 Task: Locate the nearest music festivals to Nashville, Tennessee, and Atlanta, Georgia.
Action: Key pressed <Key.caps_lock>N<Key.caps_lock>ashvo<Key.backspace>ille,<Key.caps_lock>T<Key.caps_lock>ennesee<Key.enter>
Screenshot: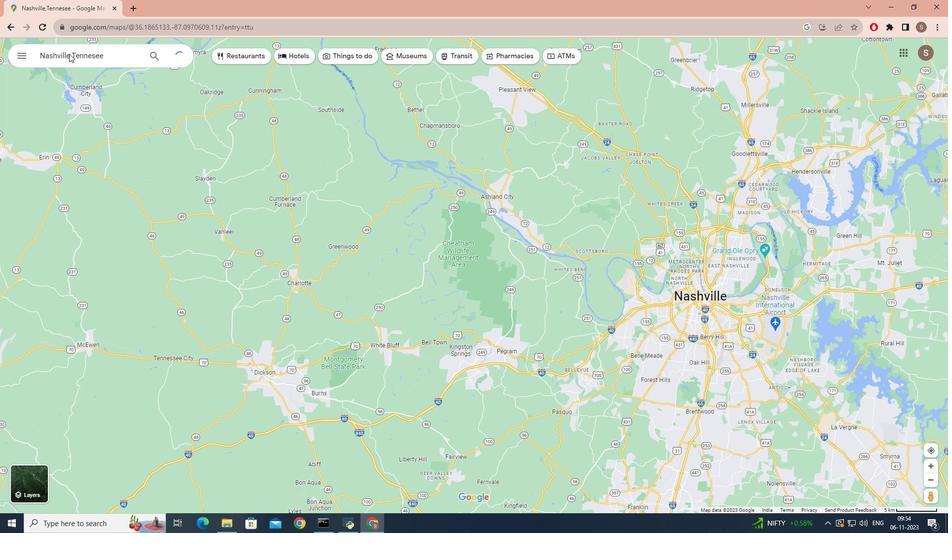 
Action: Mouse moved to (114, 225)
Screenshot: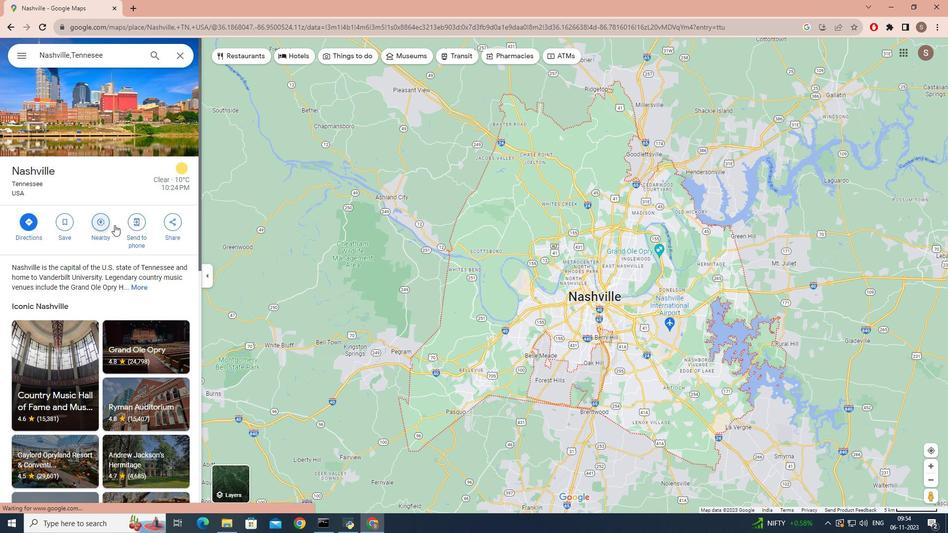
Action: Mouse pressed left at (114, 225)
Screenshot: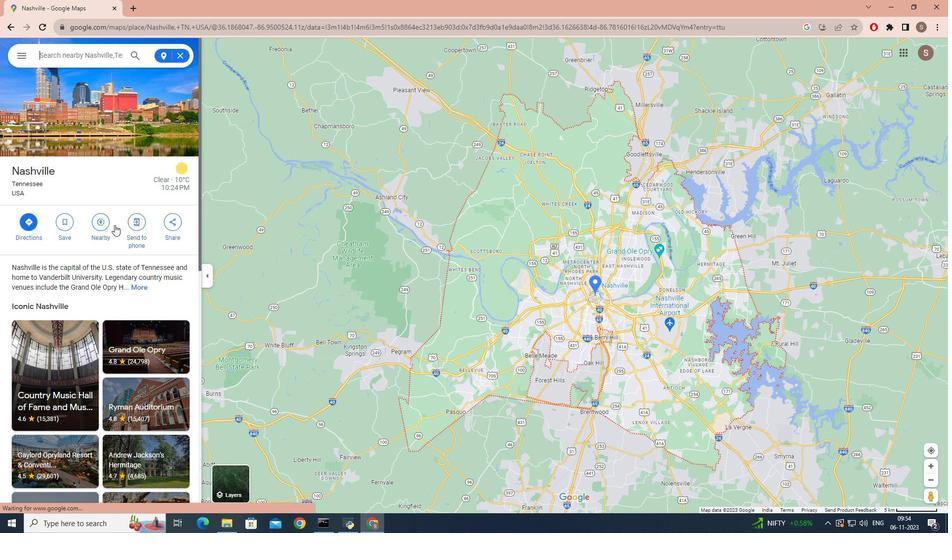 
Action: Mouse moved to (88, 53)
Screenshot: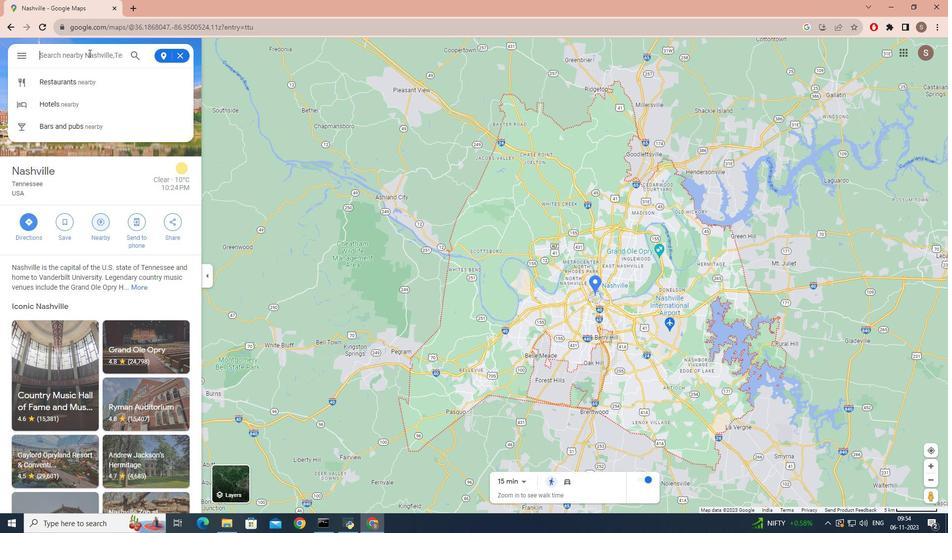 
Action: Key pressed <Key.caps_lock>M<Key.caps_lock>usic<Key.space>festivals<Key.enter>
Screenshot: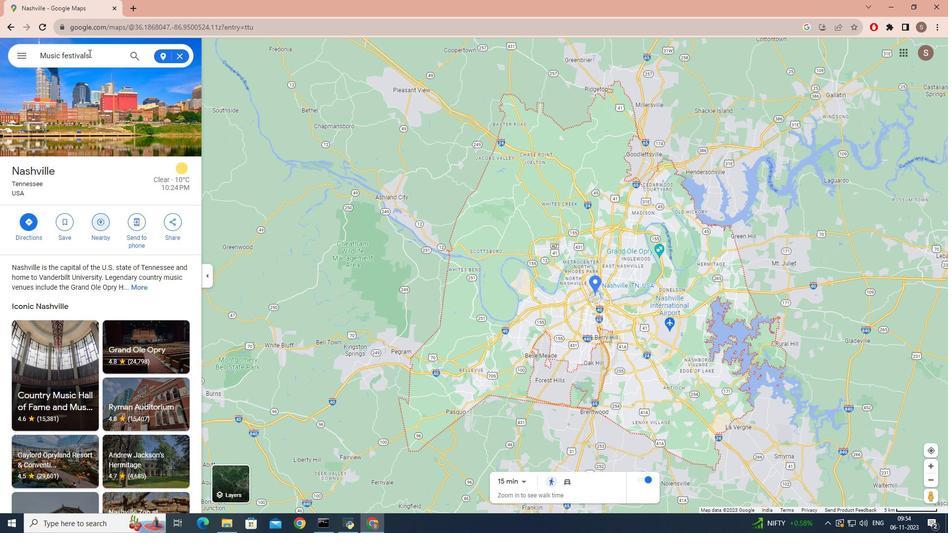 
Action: Mouse moved to (52, 178)
Screenshot: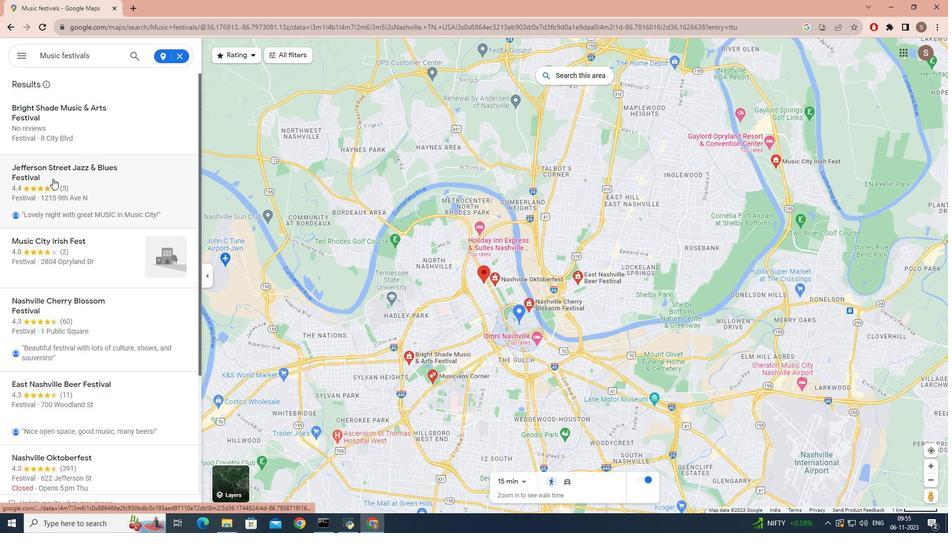 
Action: Mouse scrolled (52, 178) with delta (0, 0)
Screenshot: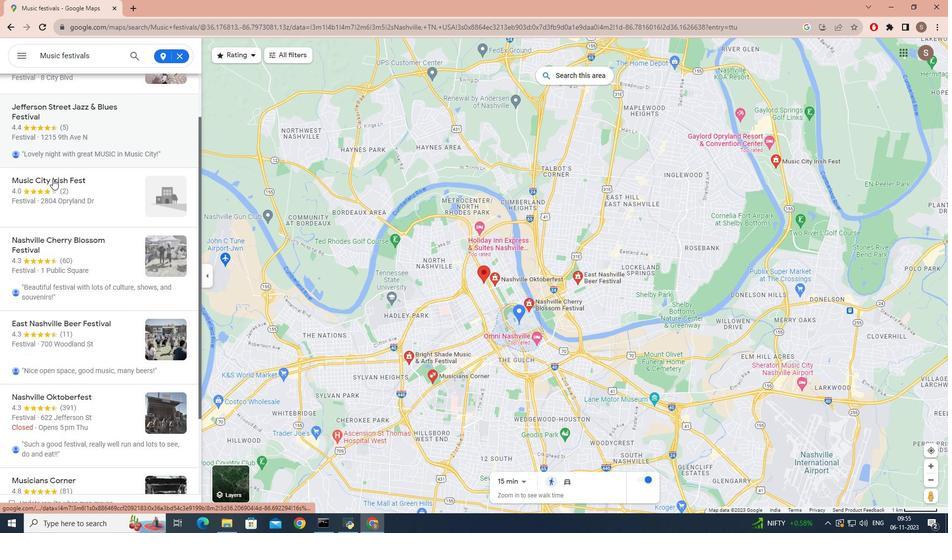 
Action: Mouse scrolled (52, 178) with delta (0, 0)
Screenshot: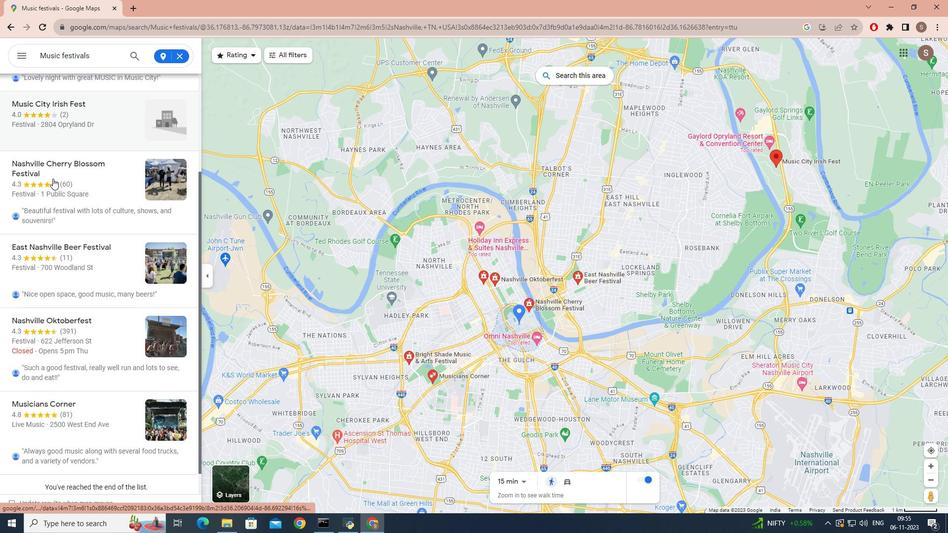 
Action: Mouse scrolled (52, 178) with delta (0, 0)
Screenshot: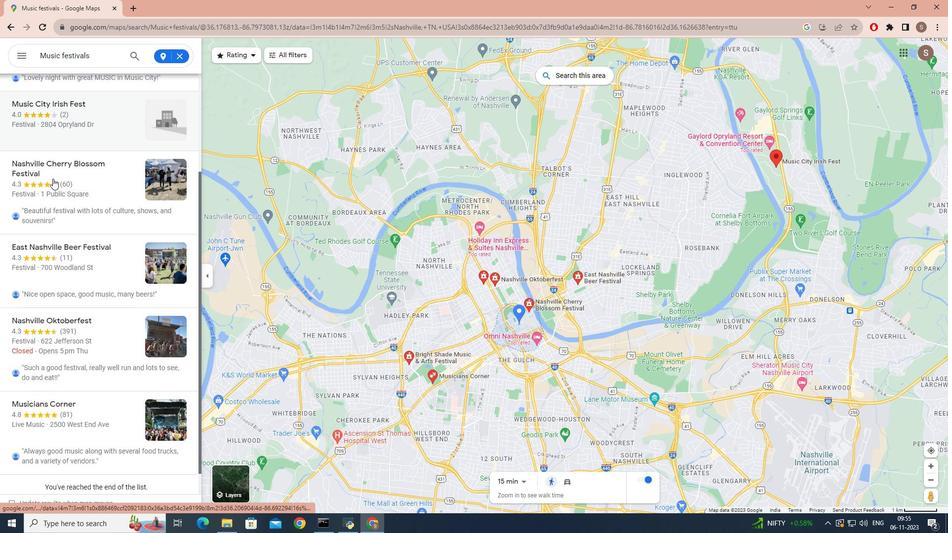 
Action: Mouse scrolled (52, 178) with delta (0, 0)
Screenshot: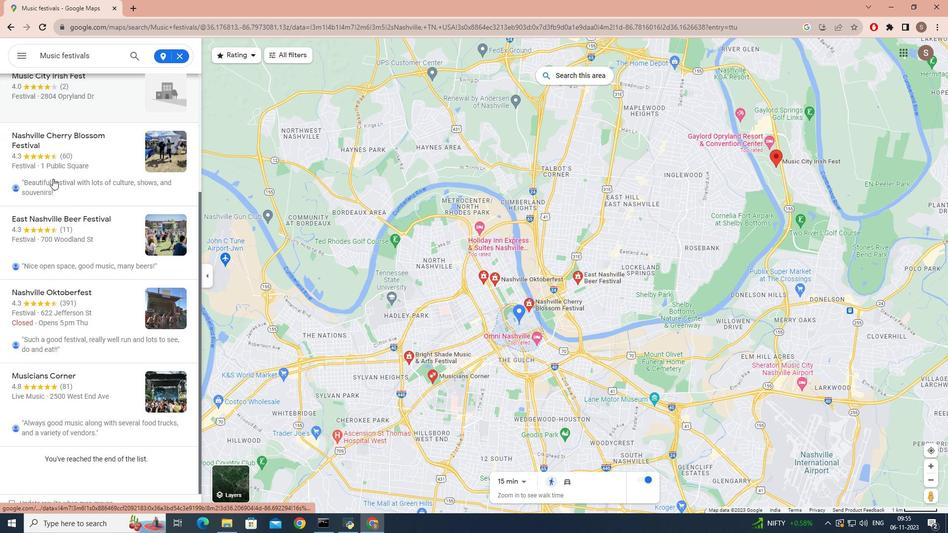 
Action: Mouse scrolled (52, 178) with delta (0, 0)
Screenshot: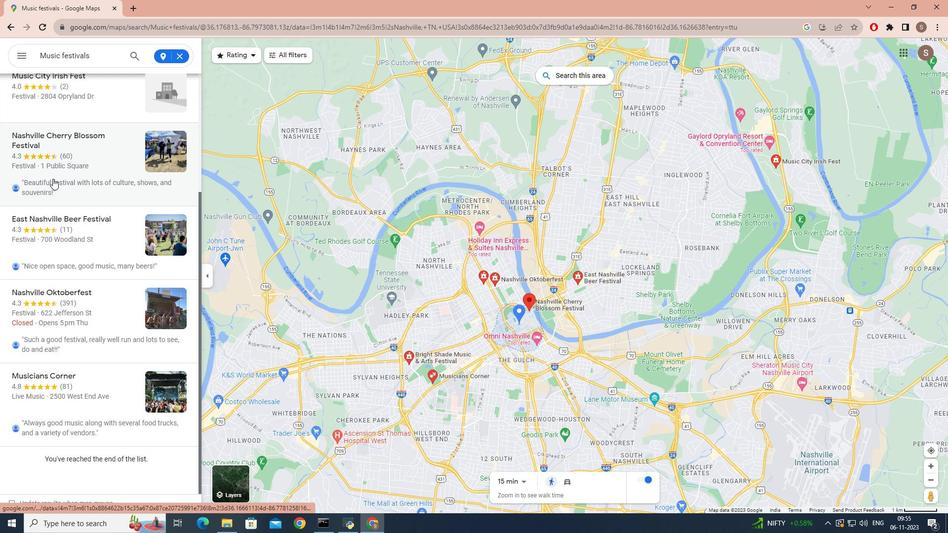 
Action: Mouse scrolled (52, 178) with delta (0, 0)
Screenshot: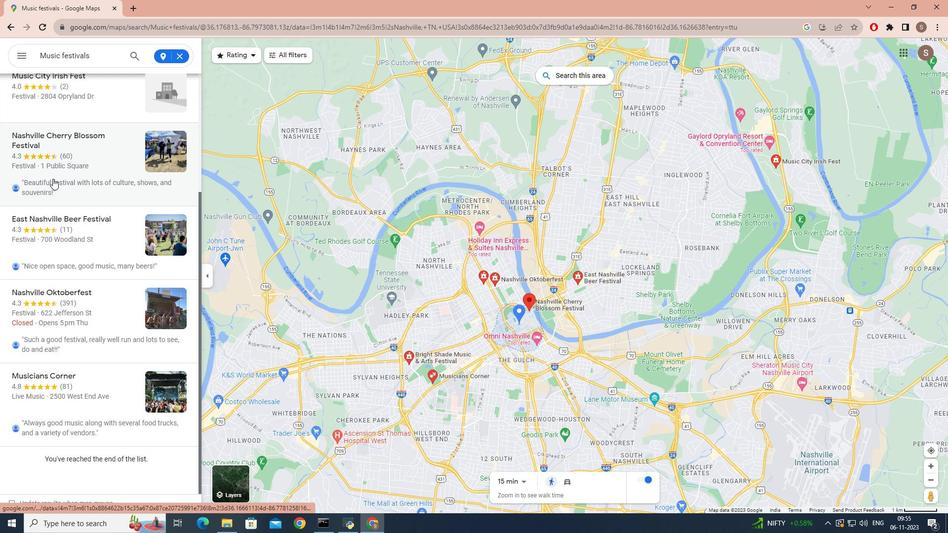 
Action: Mouse scrolled (52, 178) with delta (0, 0)
Screenshot: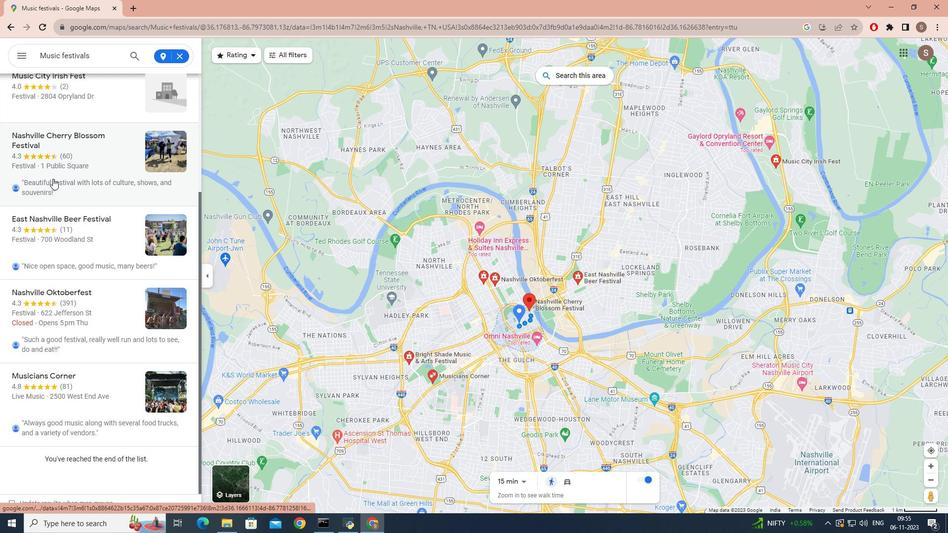 
Action: Mouse scrolled (52, 179) with delta (0, 0)
Screenshot: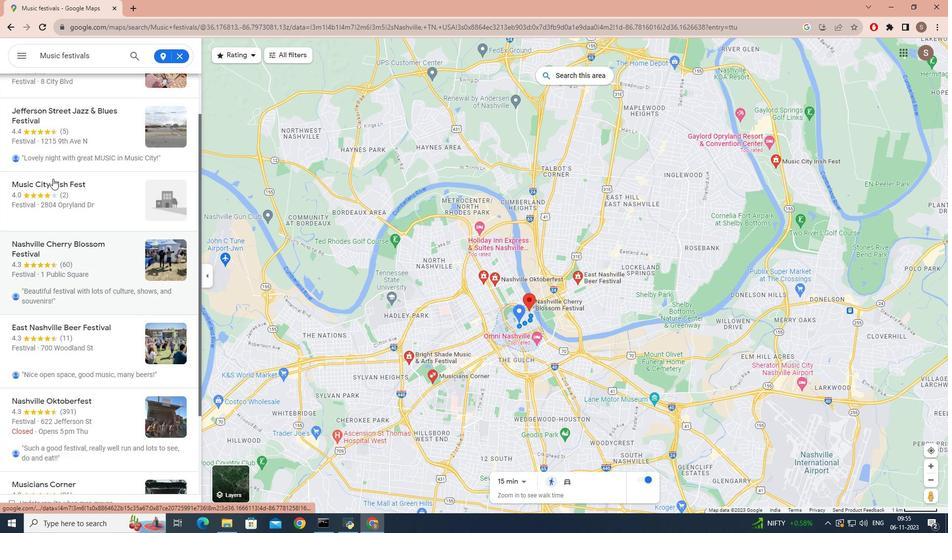 
Action: Mouse scrolled (52, 179) with delta (0, 0)
Screenshot: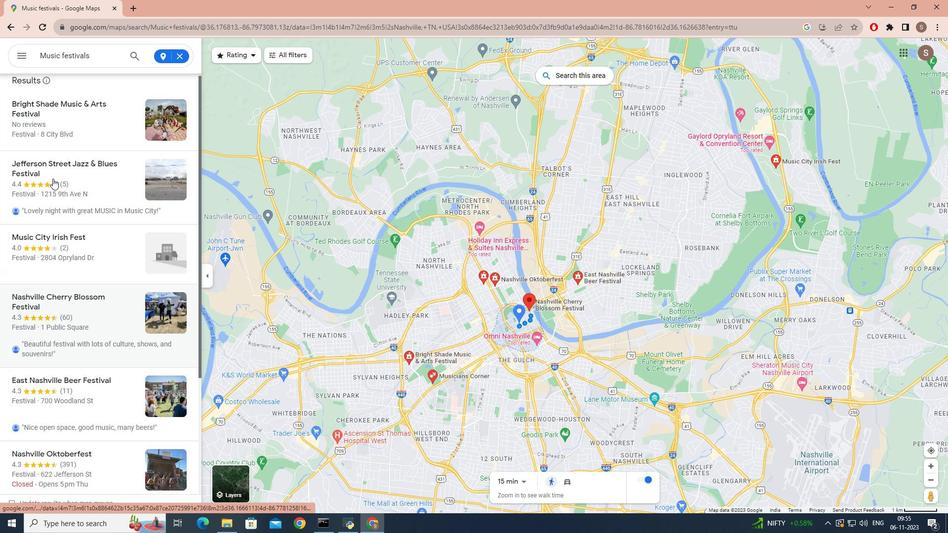 
Action: Mouse scrolled (52, 179) with delta (0, 0)
Screenshot: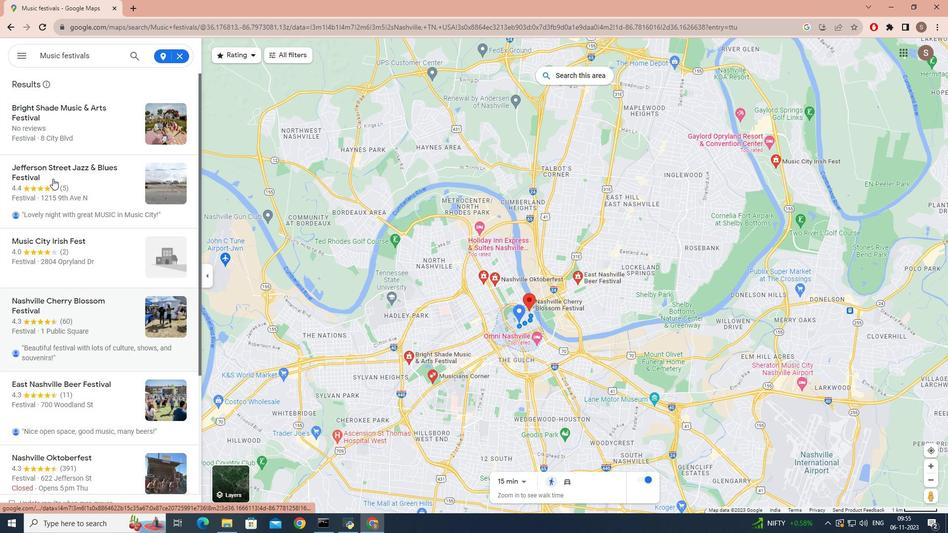 
Action: Mouse scrolled (52, 179) with delta (0, 0)
Screenshot: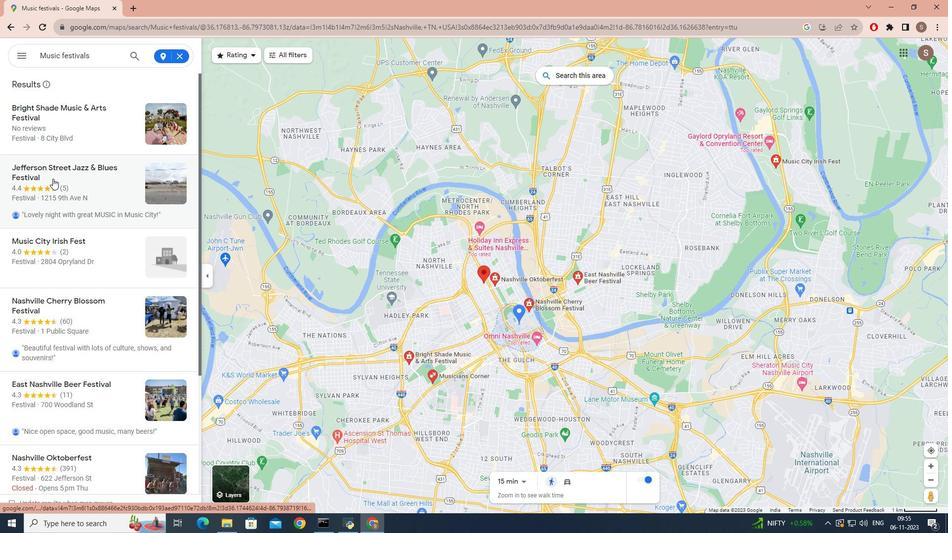 
Action: Mouse scrolled (52, 179) with delta (0, 0)
Screenshot: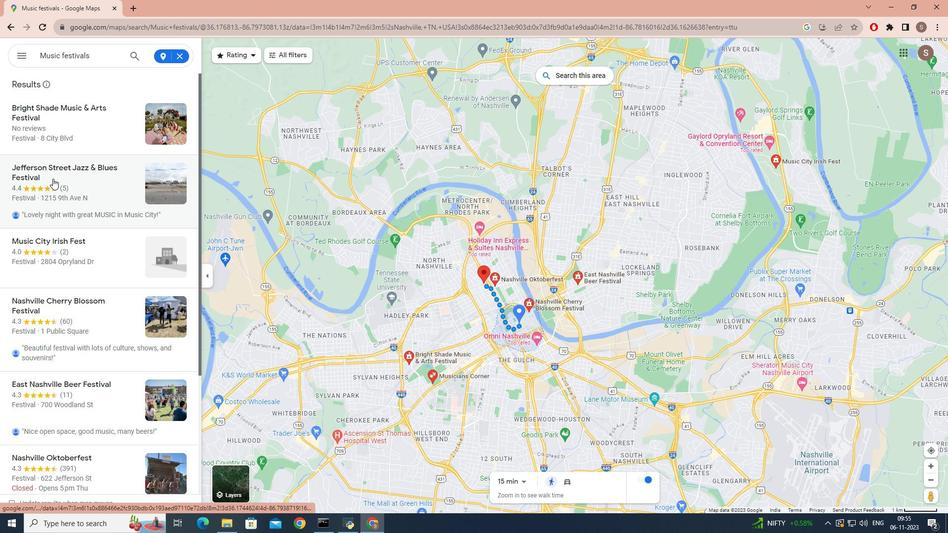 
Action: Mouse scrolled (52, 179) with delta (0, 0)
Screenshot: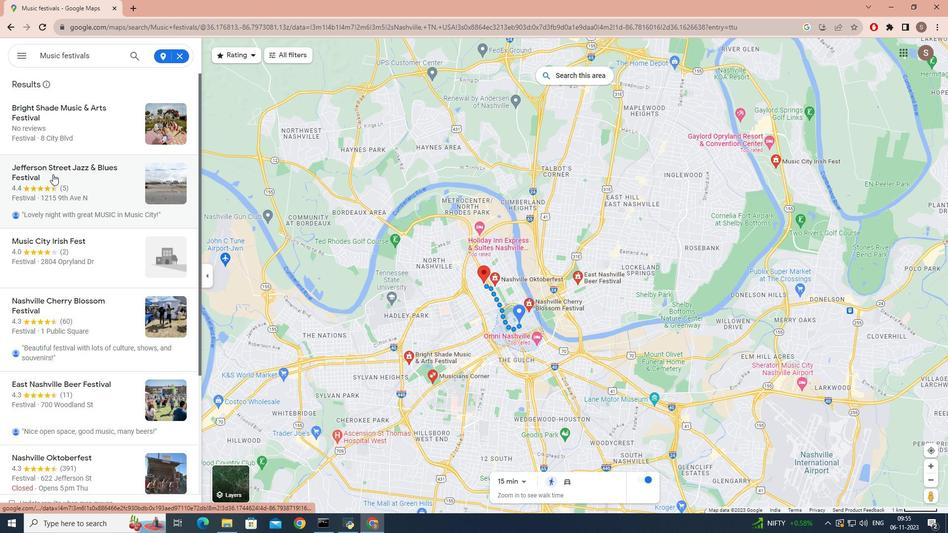 
Action: Mouse moved to (179, 56)
Screenshot: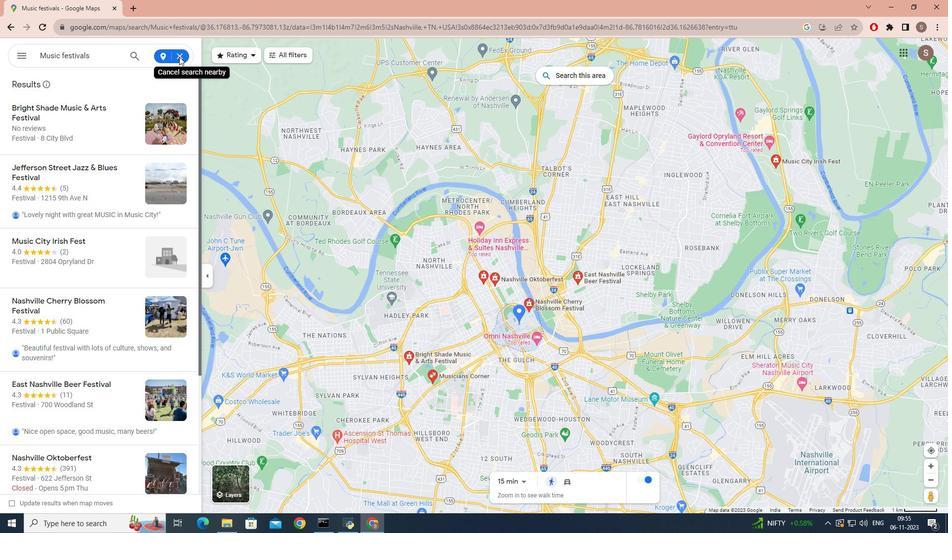 
Action: Mouse pressed left at (179, 56)
Screenshot: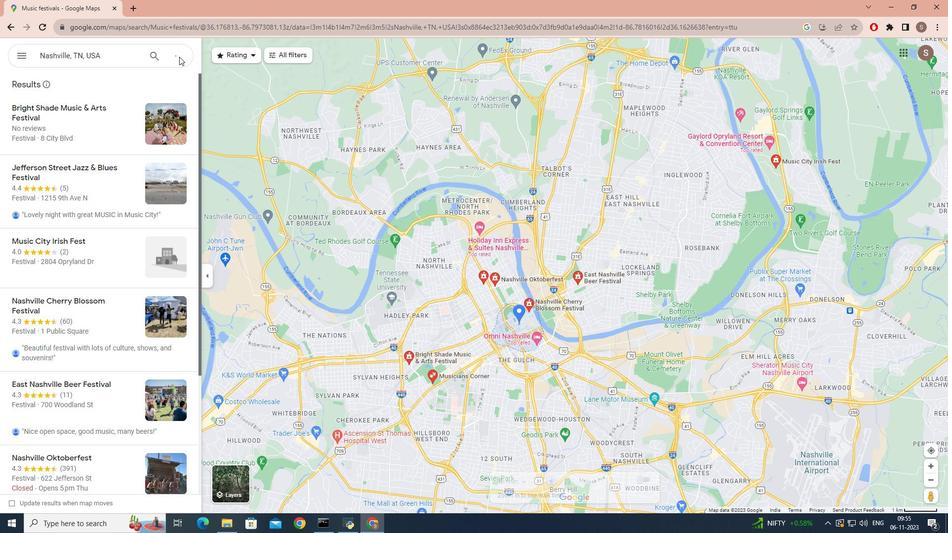 
Action: Mouse pressed left at (179, 56)
Screenshot: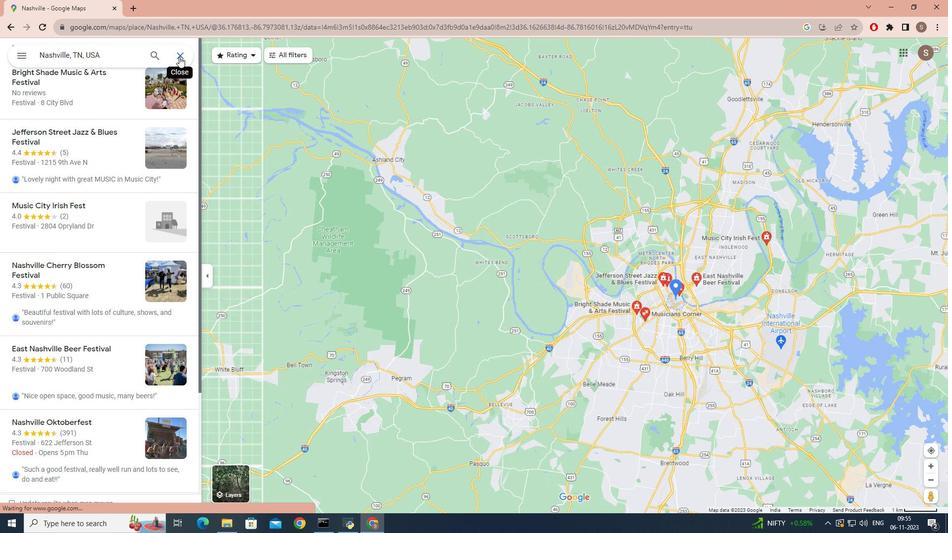 
Action: Mouse moved to (85, 56)
Screenshot: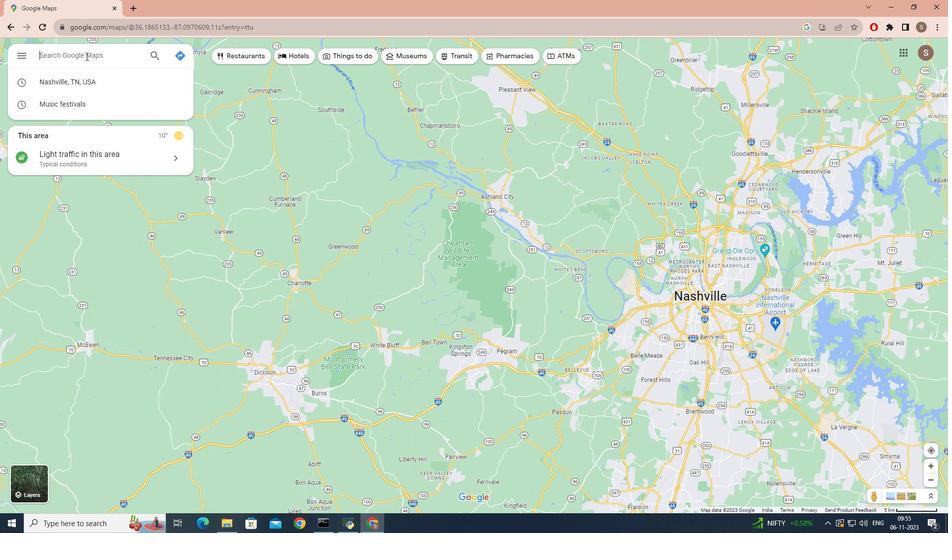 
Action: Mouse pressed left at (85, 56)
Screenshot: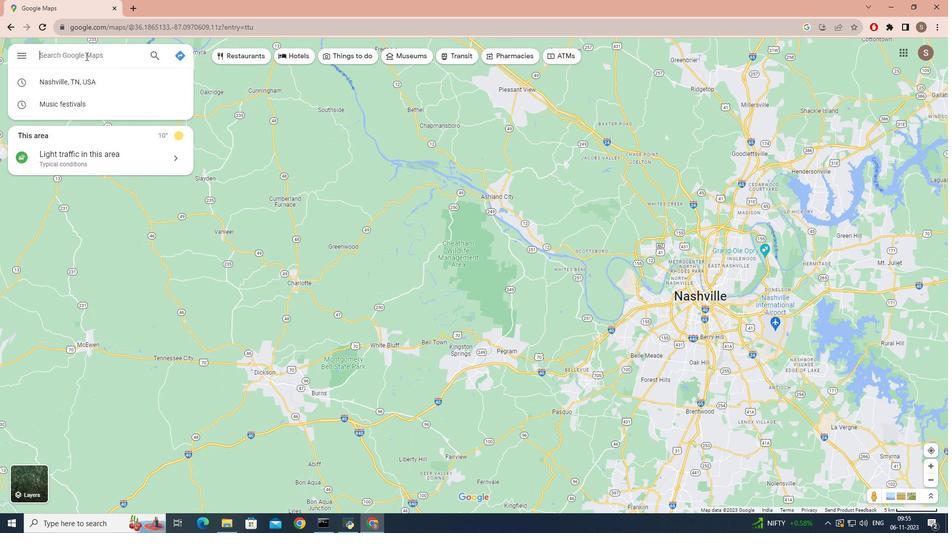 
Action: Key pressed <Key.caps_lock>A
Screenshot: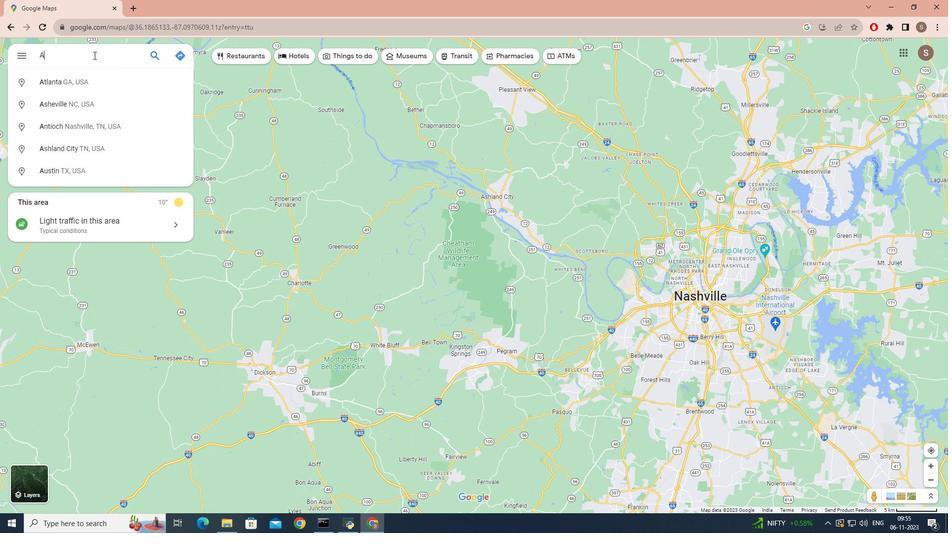 
Action: Mouse moved to (93, 55)
Screenshot: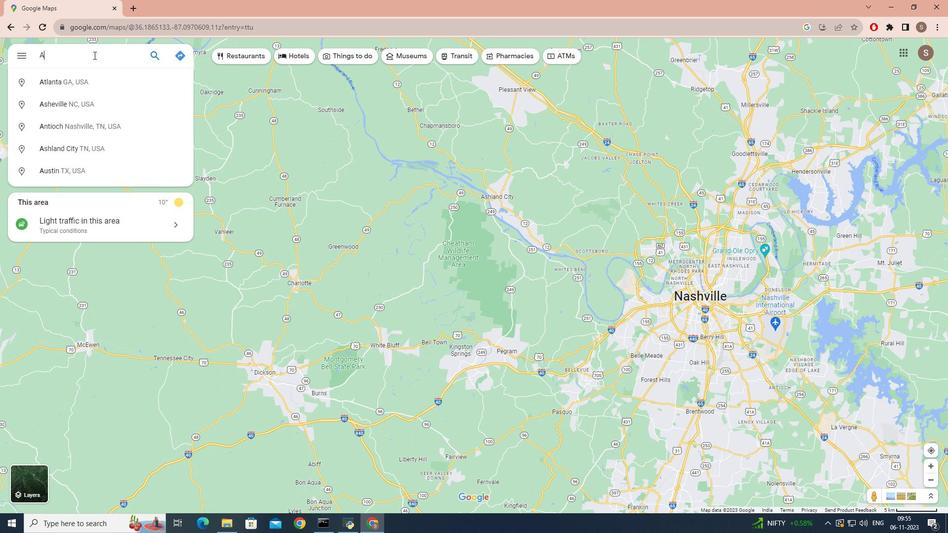 
Action: Key pressed <Key.caps_lock>tll<Key.backspace>anta,<Key.caps_lock>G<Key.caps_lock>eor
Screenshot: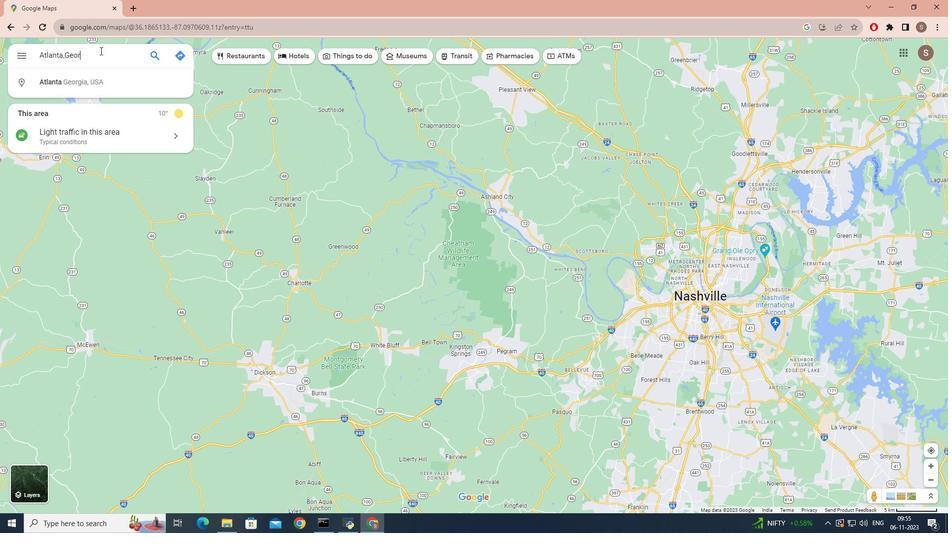 
Action: Mouse moved to (100, 50)
Screenshot: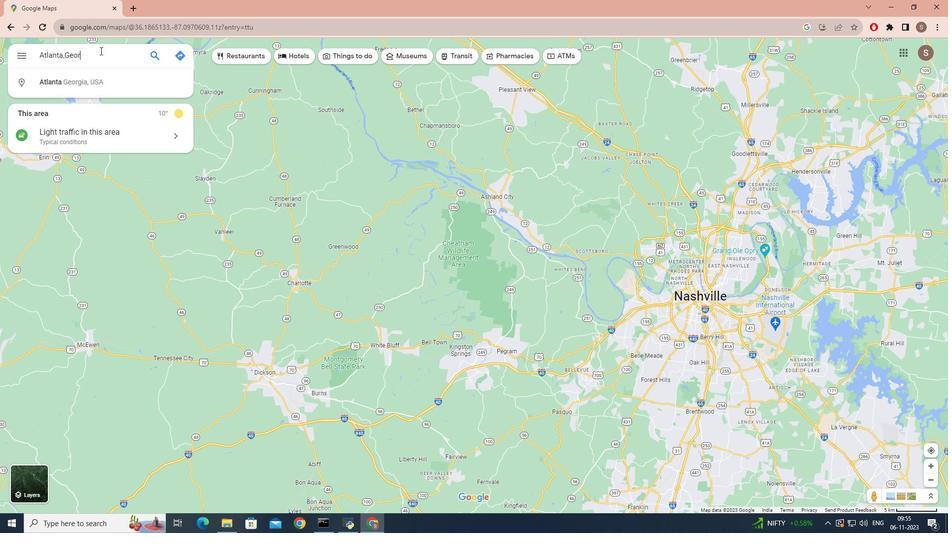 
Action: Key pressed gia<Key.enter>
Screenshot: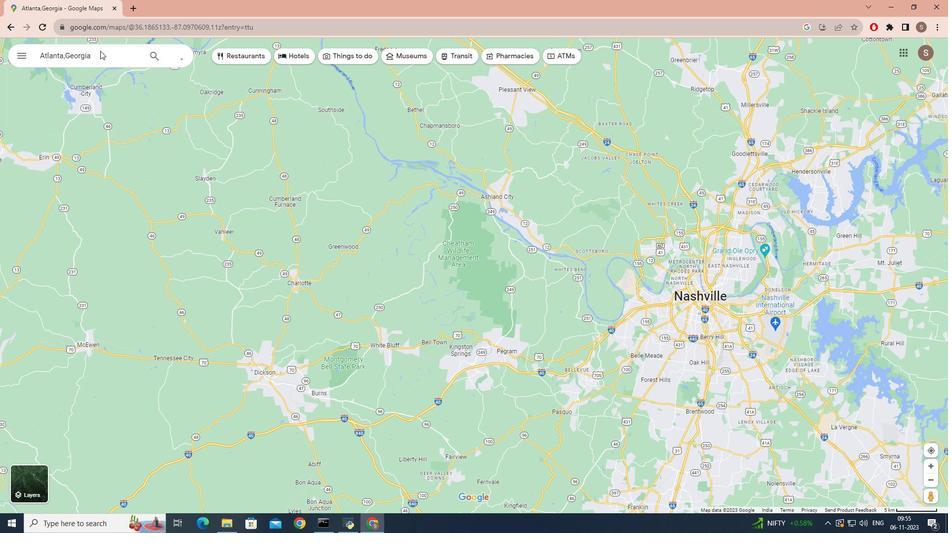
Action: Mouse moved to (96, 223)
Screenshot: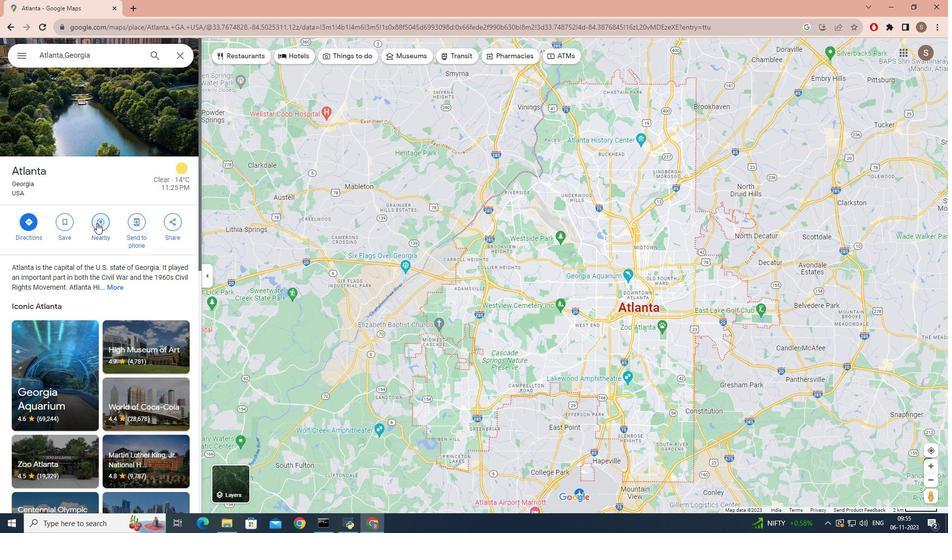 
Action: Mouse pressed left at (96, 223)
Screenshot: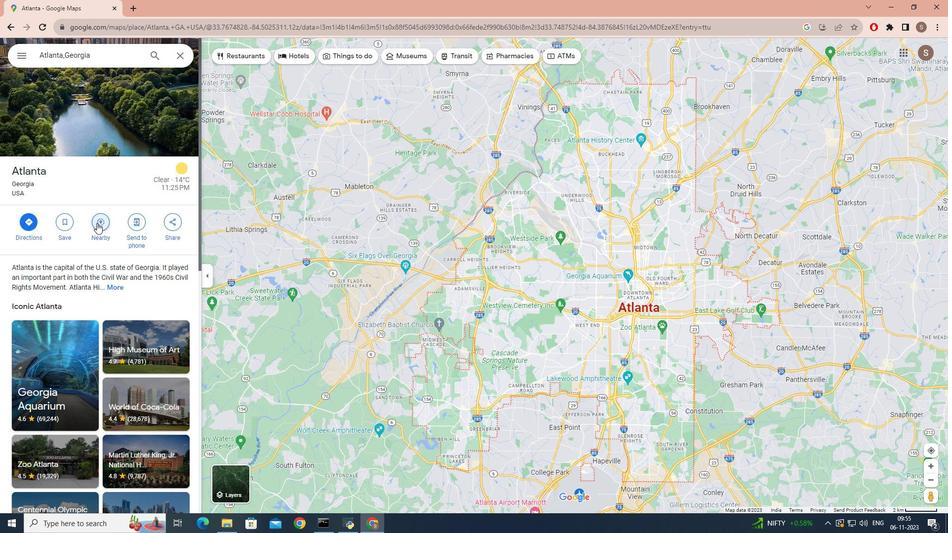 
Action: Mouse moved to (70, 53)
Screenshot: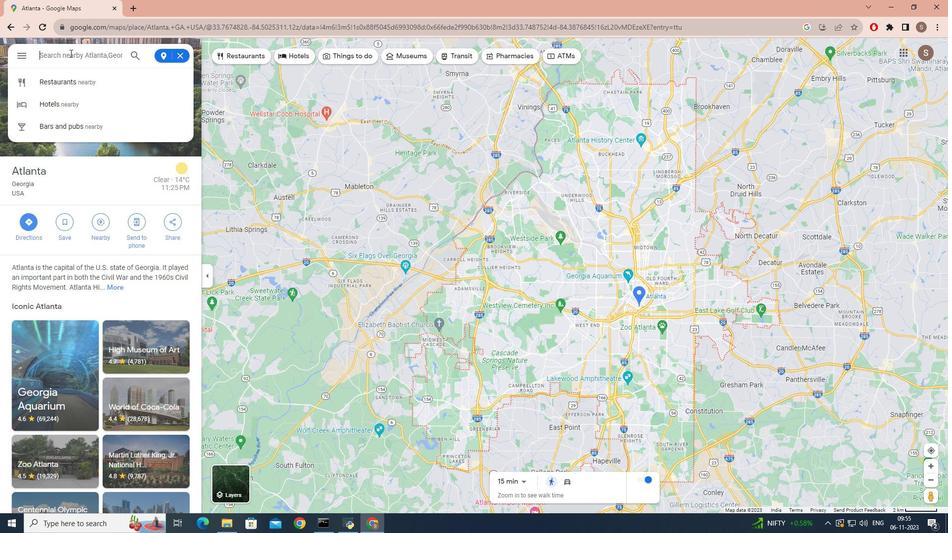 
Action: Key pressed music<Key.space>festival<Key.enter>
Screenshot: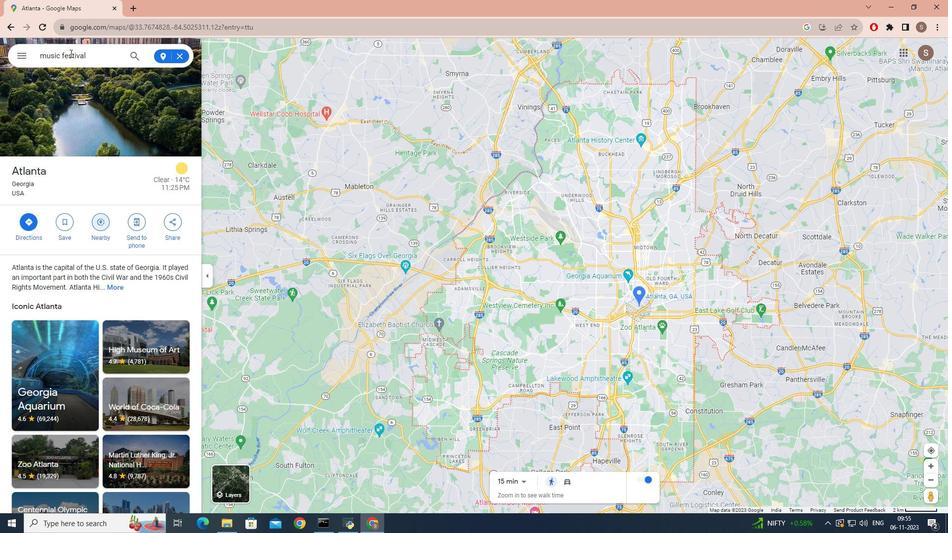 
Action: Mouse moved to (79, 219)
Screenshot: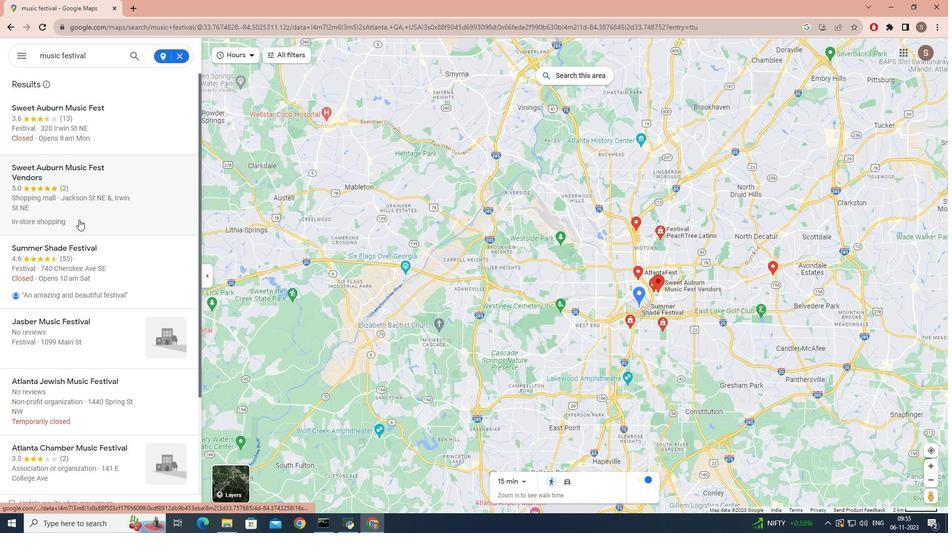 
Action: Mouse scrolled (79, 219) with delta (0, 0)
Screenshot: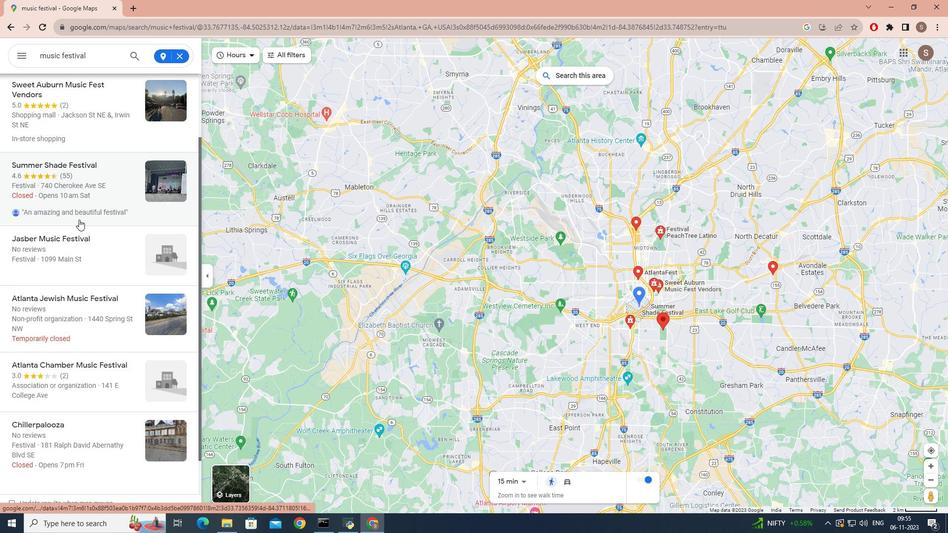 
Action: Mouse scrolled (79, 219) with delta (0, 0)
Screenshot: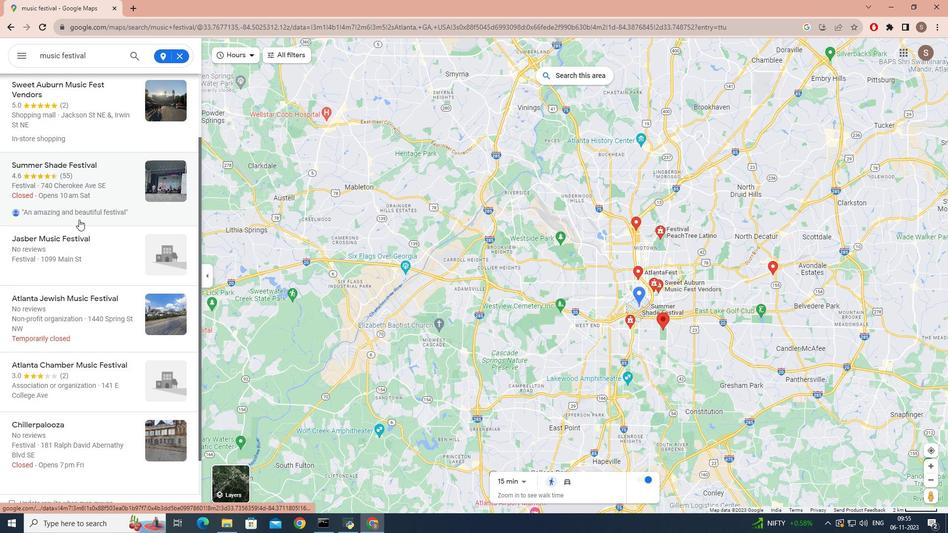 
Action: Mouse scrolled (79, 219) with delta (0, 0)
Screenshot: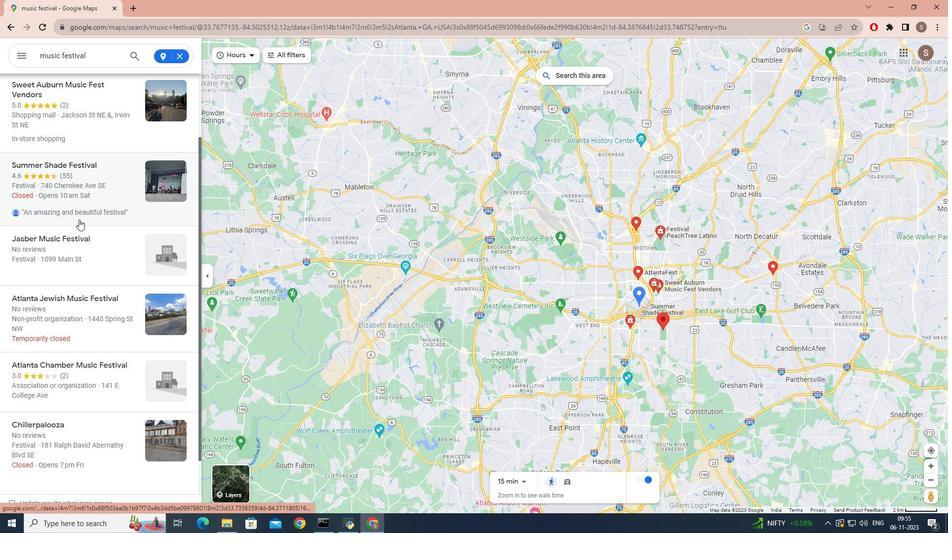
Action: Mouse scrolled (79, 219) with delta (0, 0)
Screenshot: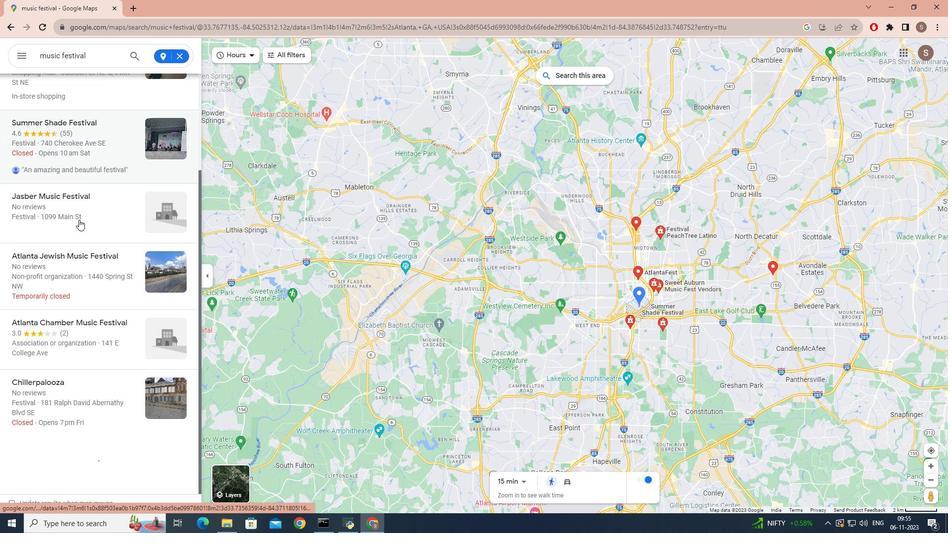 
Action: Mouse scrolled (79, 219) with delta (0, 0)
Screenshot: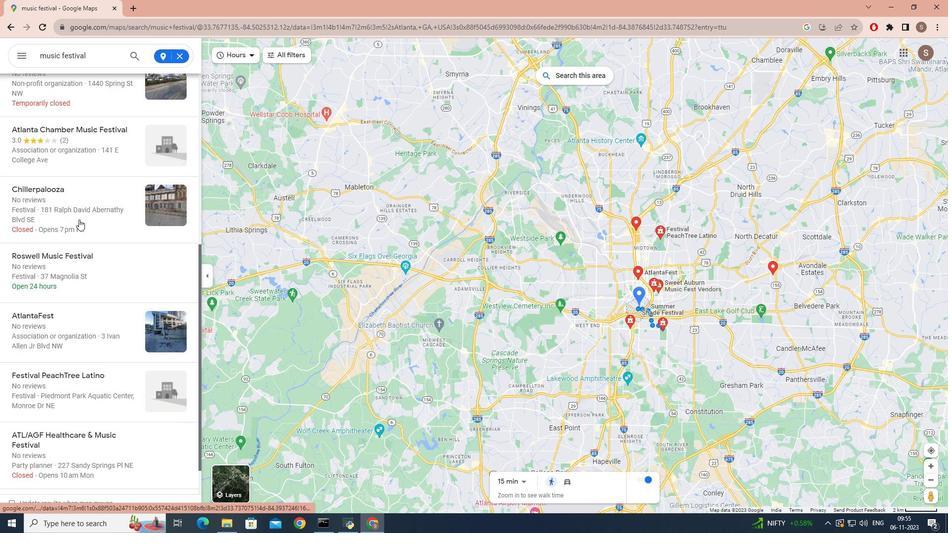 
Action: Mouse scrolled (79, 219) with delta (0, 0)
Screenshot: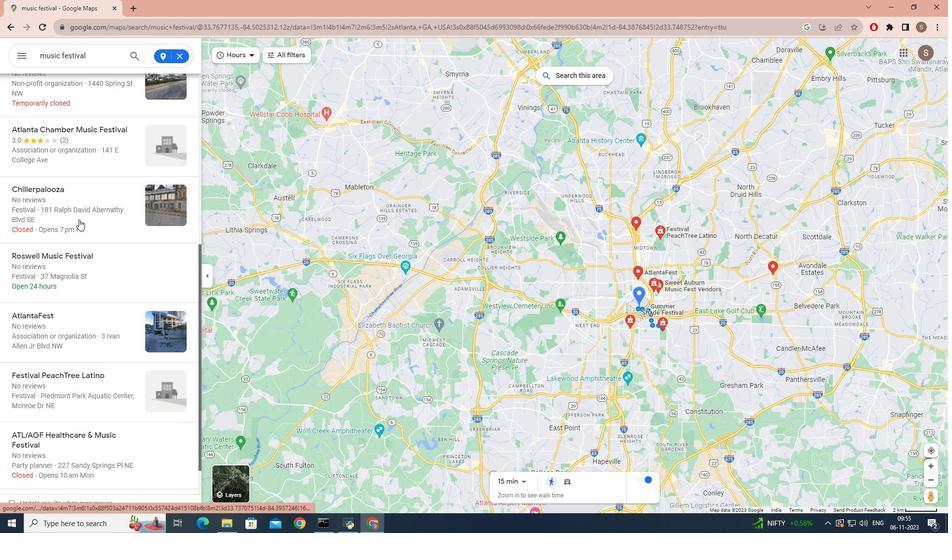 
Action: Mouse scrolled (79, 219) with delta (0, 0)
Screenshot: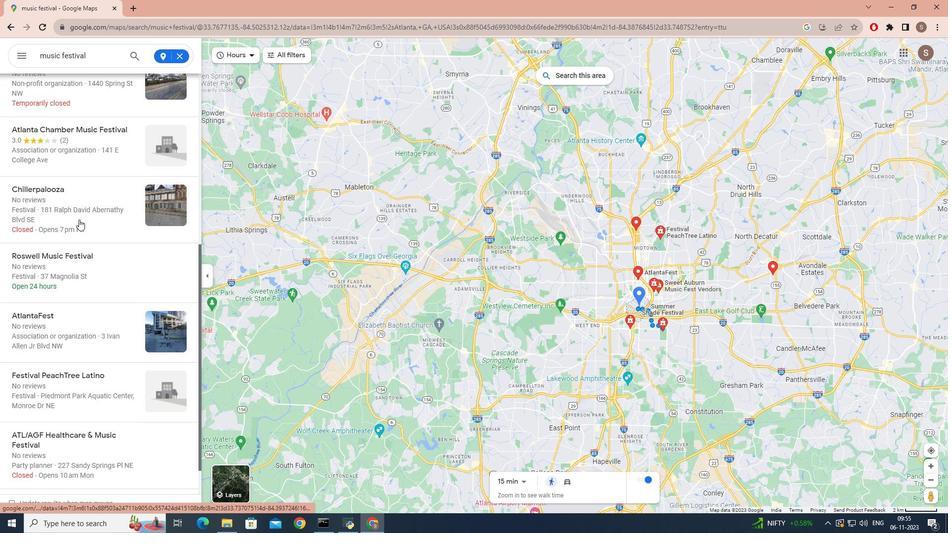 
Action: Mouse scrolled (79, 219) with delta (0, 0)
Screenshot: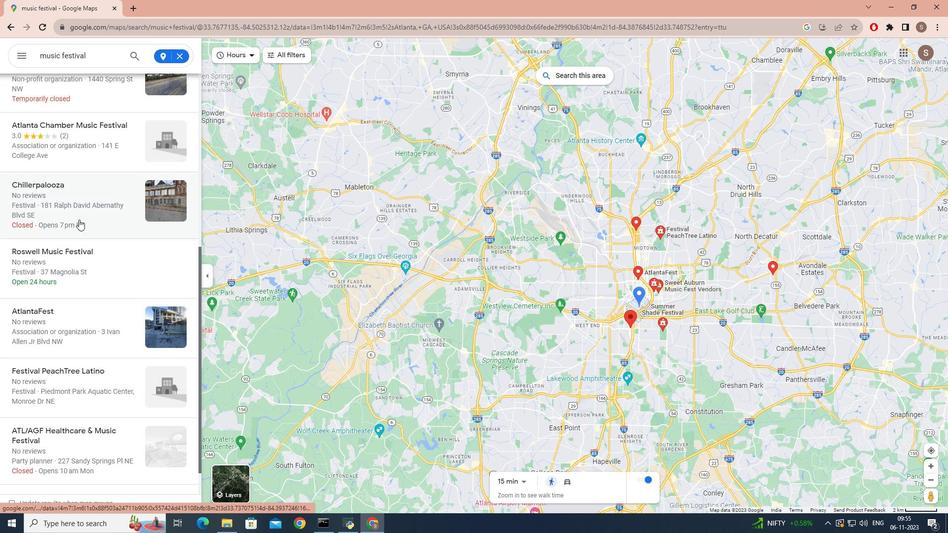 
Action: Mouse scrolled (79, 219) with delta (0, 0)
Screenshot: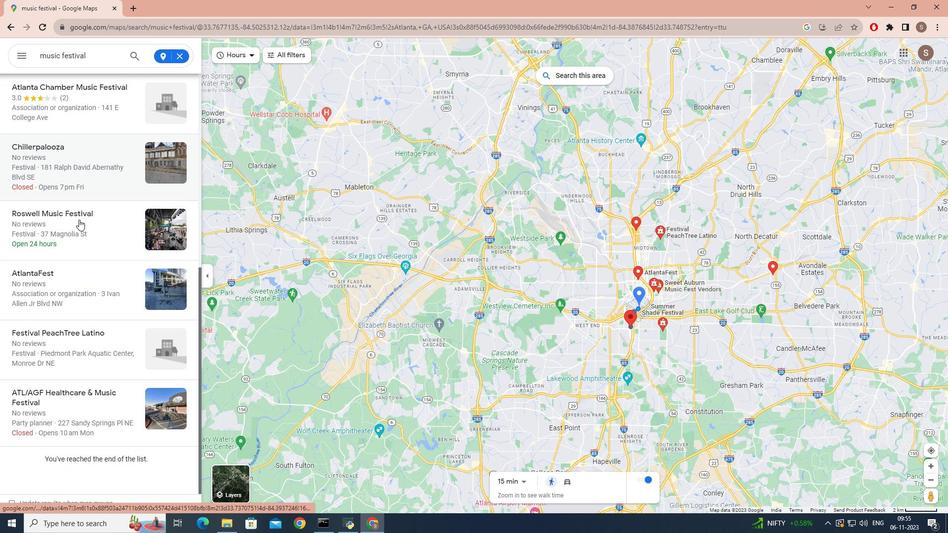 
Action: Mouse scrolled (79, 219) with delta (0, 0)
Screenshot: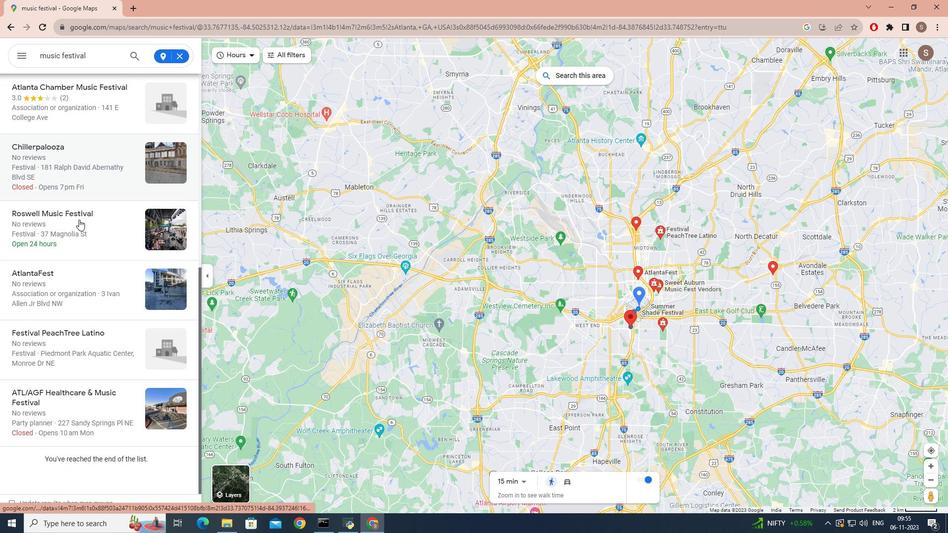 
Action: Mouse scrolled (79, 219) with delta (0, 0)
Screenshot: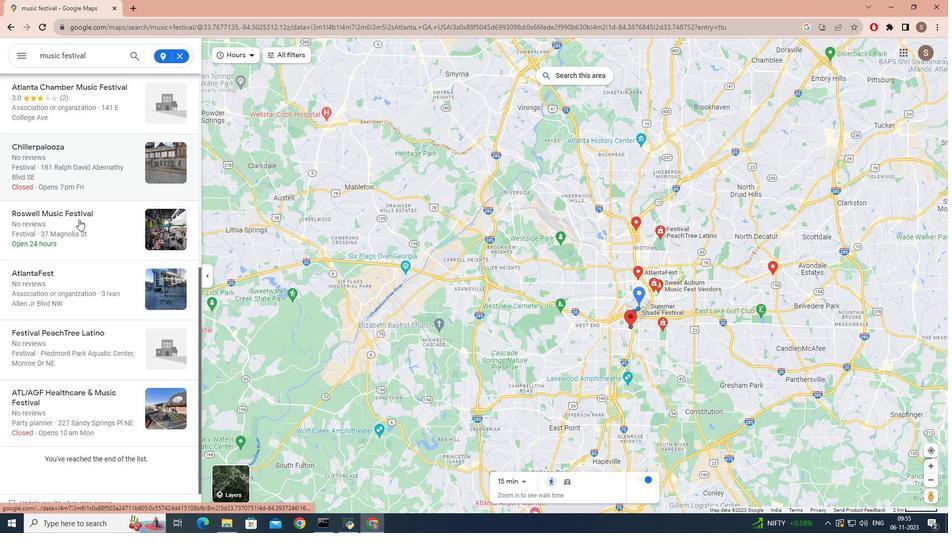 
Action: Mouse scrolled (79, 219) with delta (0, 0)
Screenshot: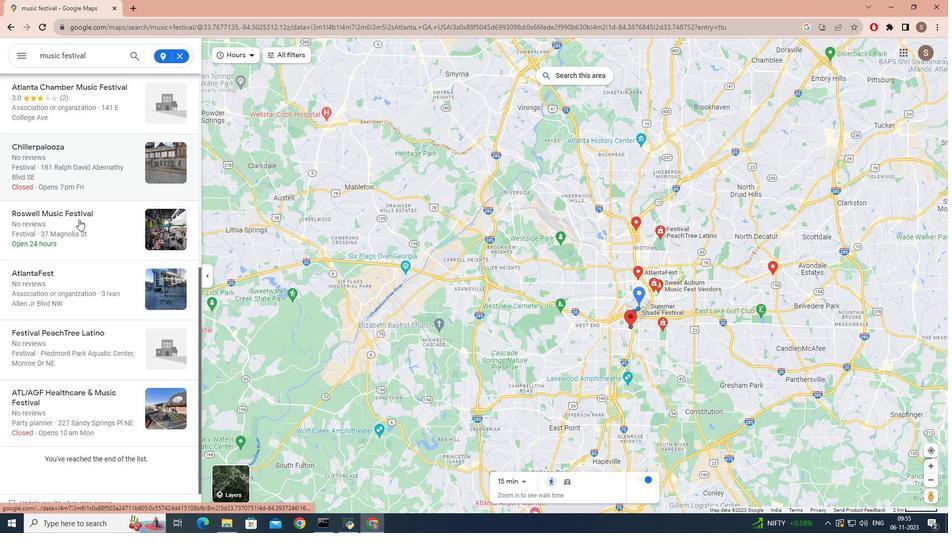 
Action: Mouse scrolled (79, 219) with delta (0, 0)
Screenshot: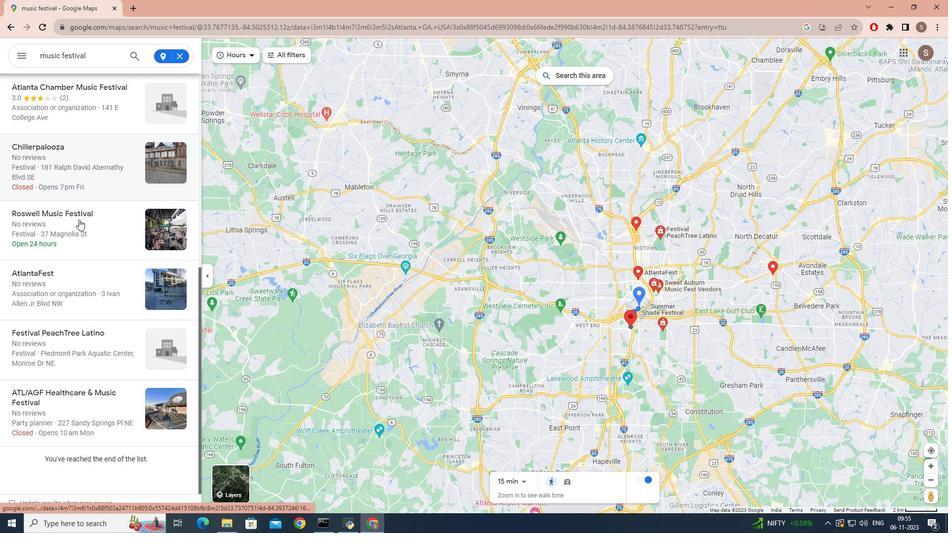 
